 Task: Create a due date automation trigger when advanced on, 2 hours after a card is due add dates starting in between 1 and 5 days.
Action: Mouse moved to (1246, 101)
Screenshot: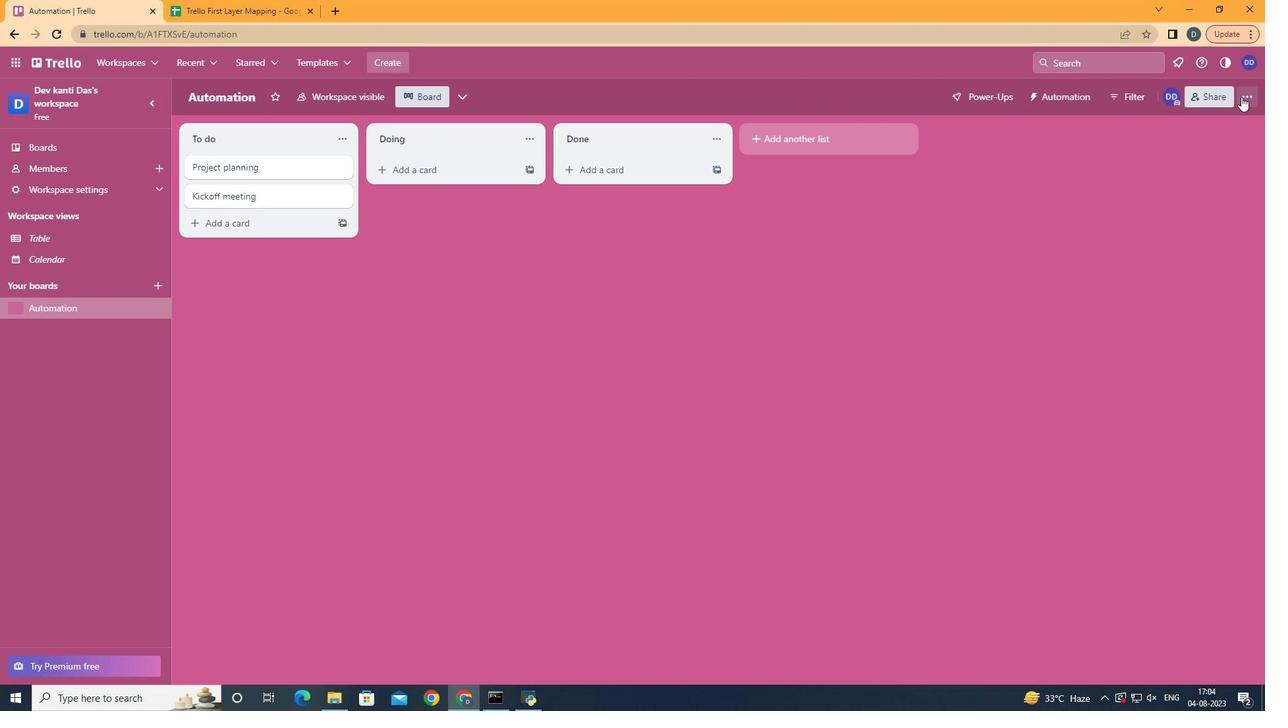 
Action: Mouse pressed left at (1246, 101)
Screenshot: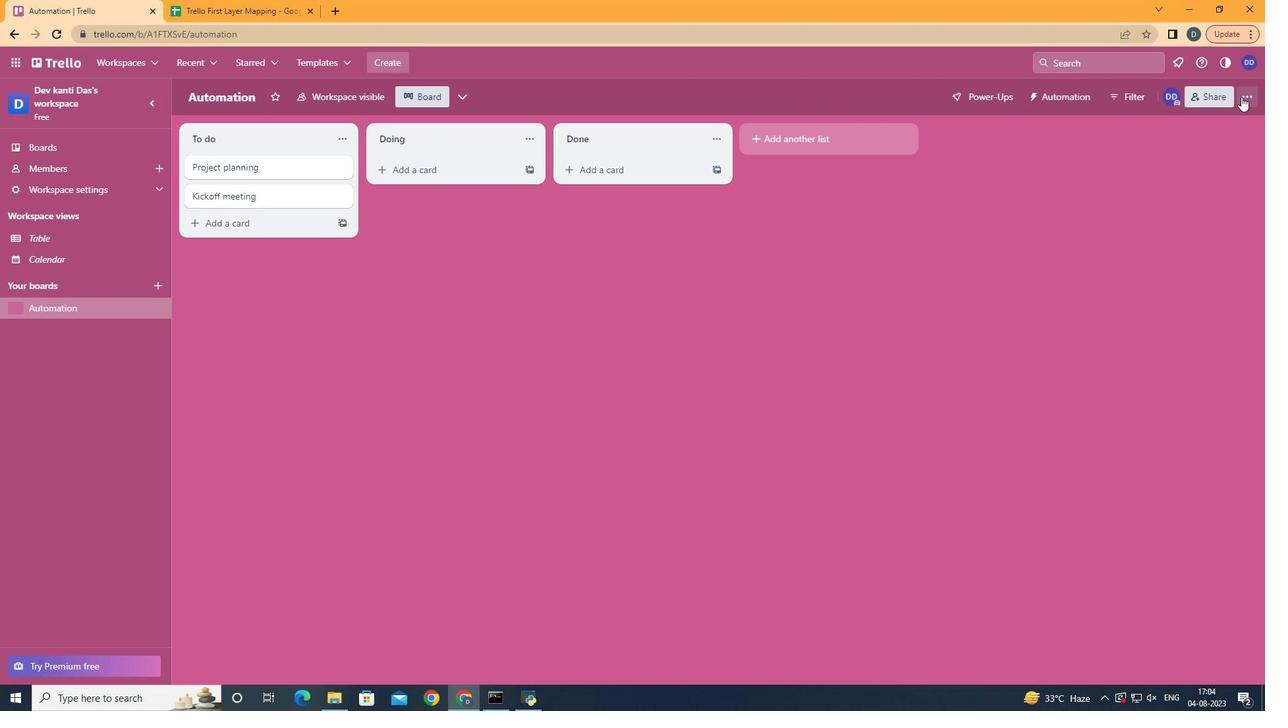 
Action: Mouse moved to (1160, 291)
Screenshot: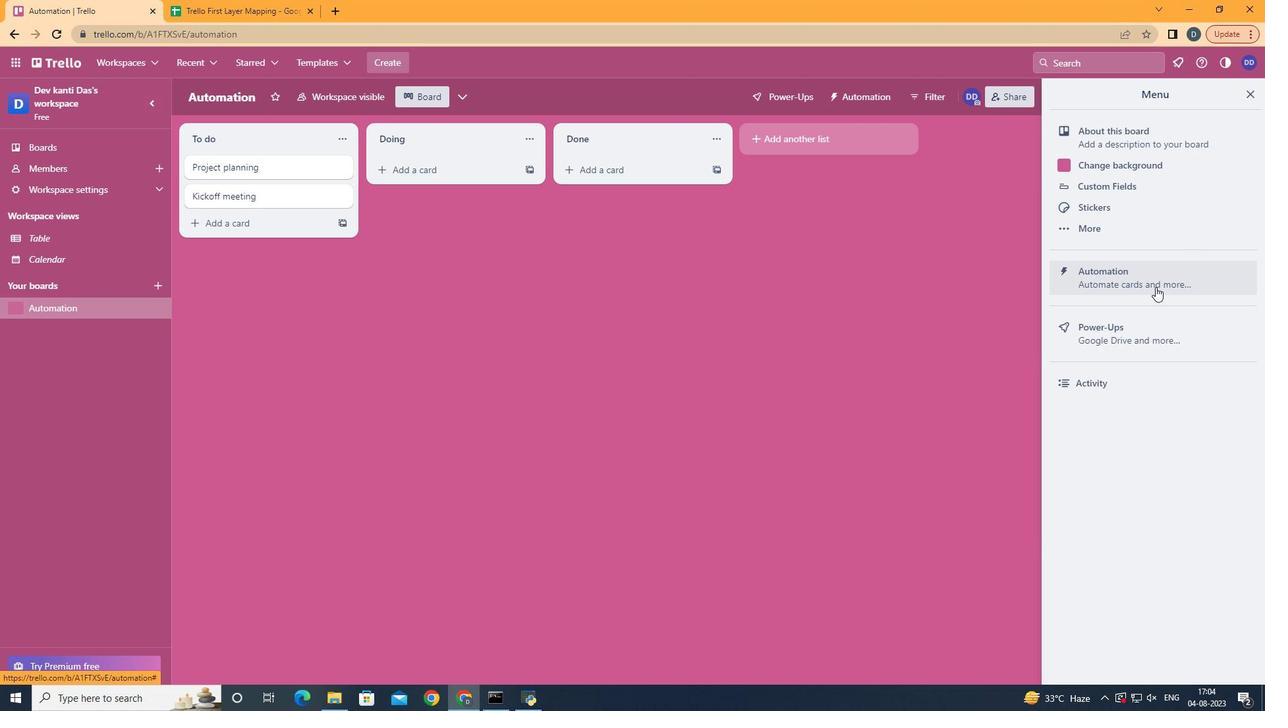 
Action: Mouse pressed left at (1160, 291)
Screenshot: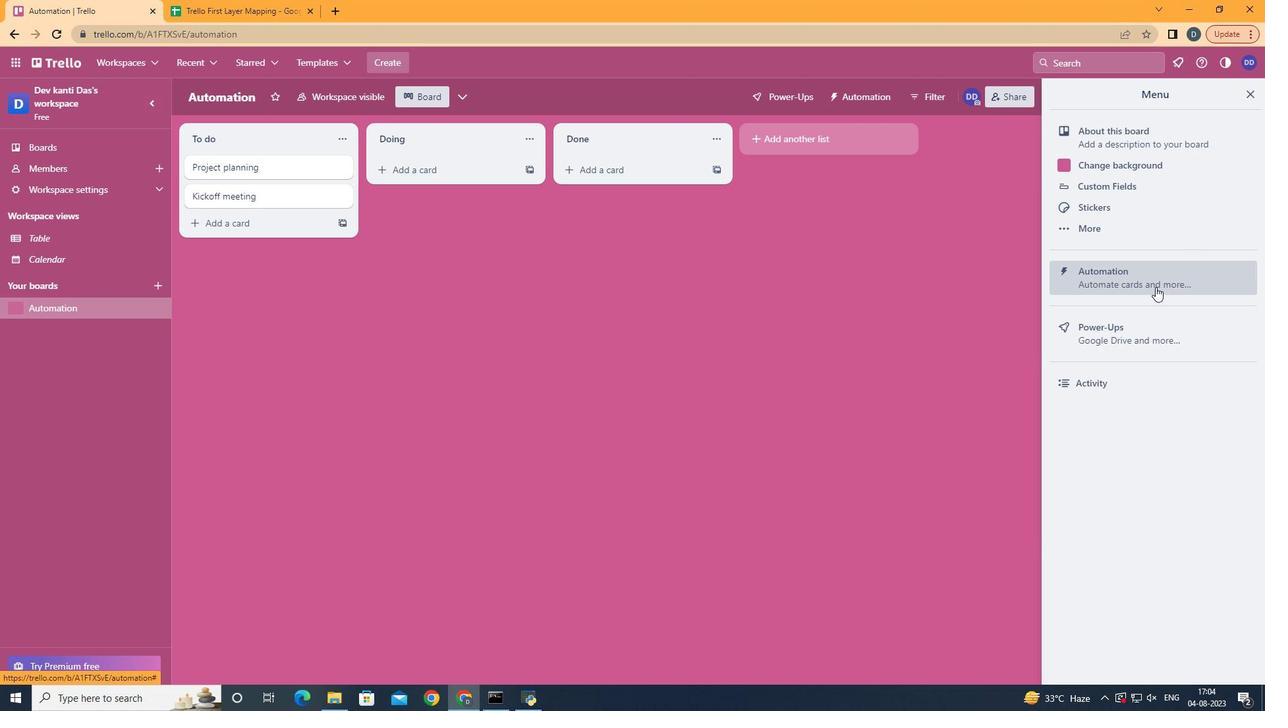 
Action: Mouse moved to (237, 272)
Screenshot: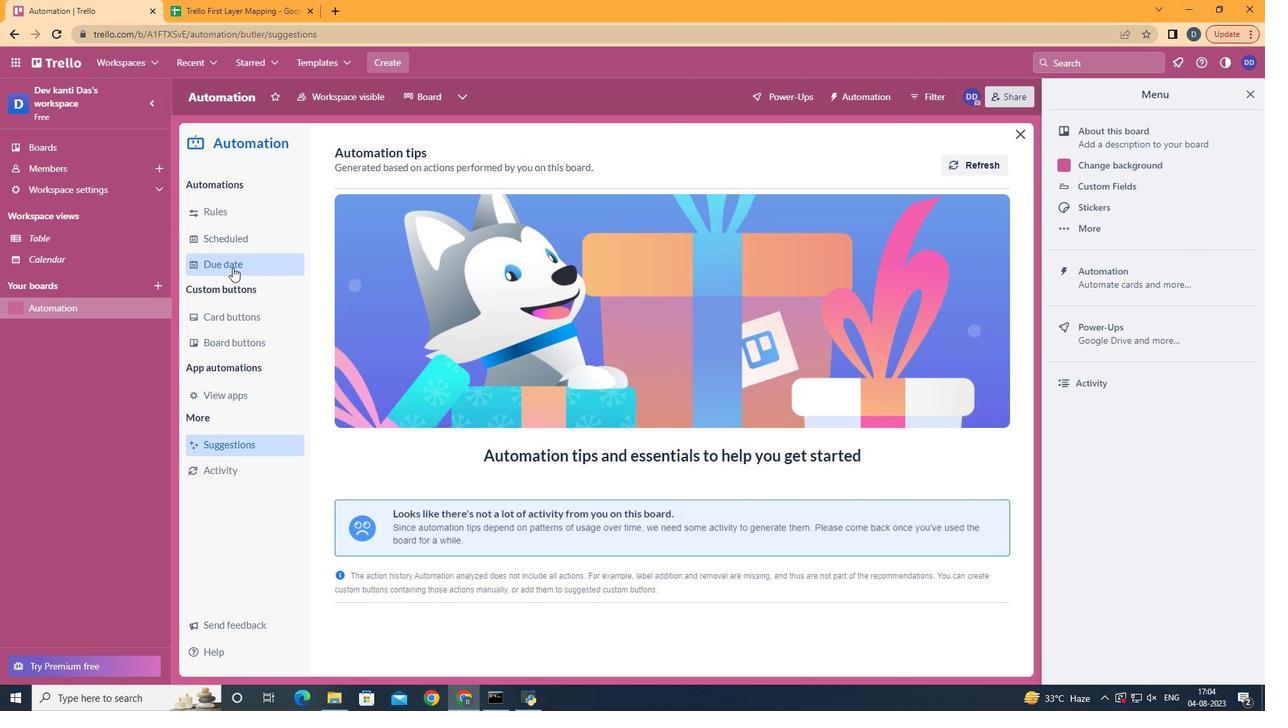 
Action: Mouse pressed left at (237, 272)
Screenshot: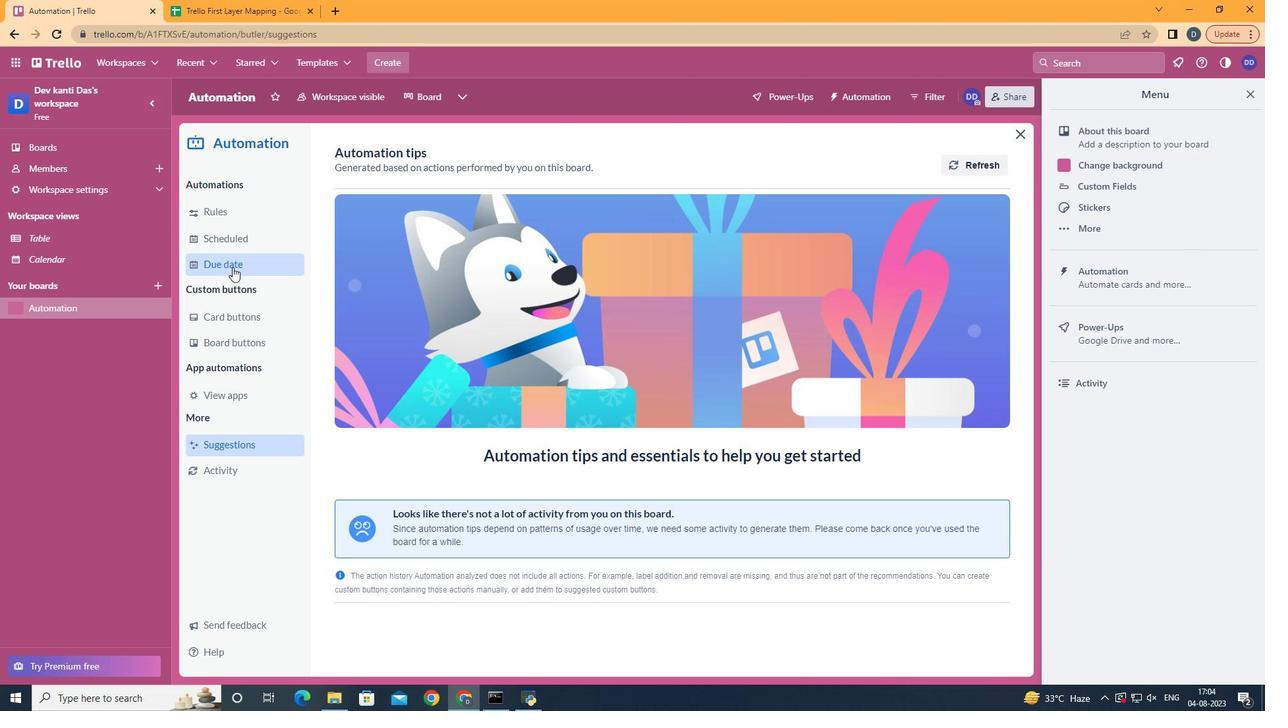 
Action: Mouse moved to (956, 158)
Screenshot: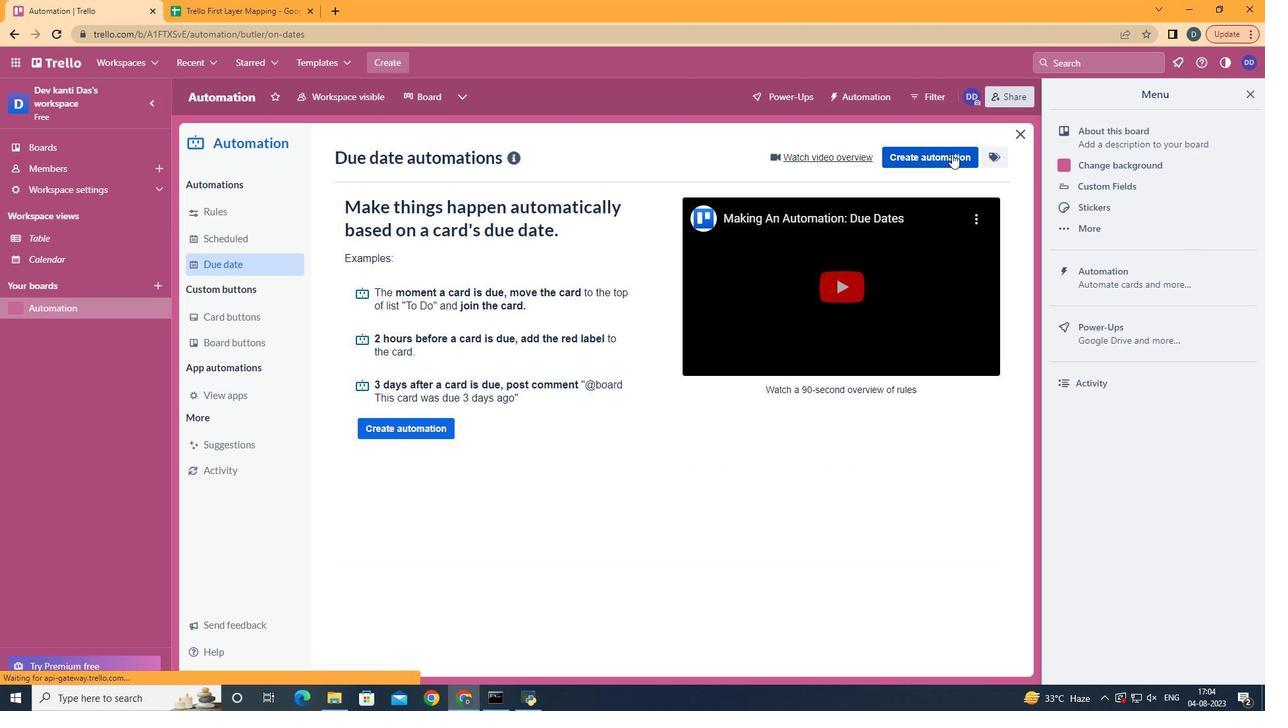 
Action: Mouse pressed left at (956, 158)
Screenshot: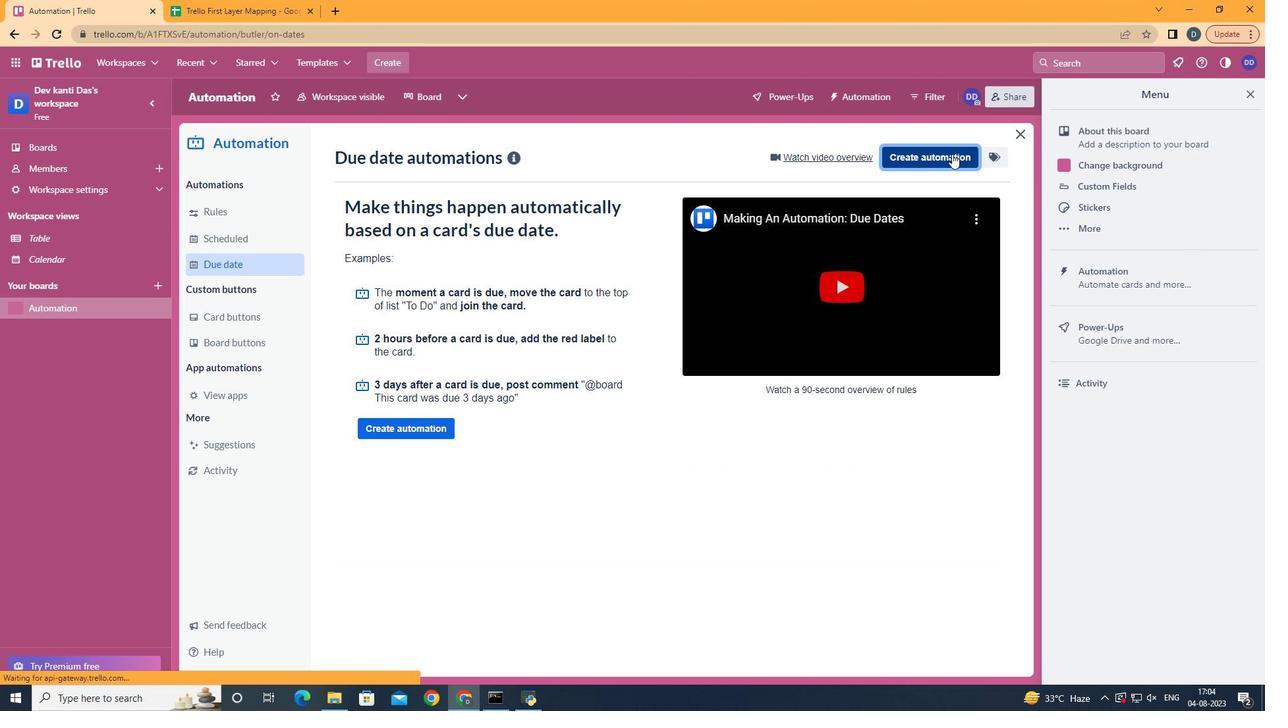 
Action: Mouse moved to (681, 287)
Screenshot: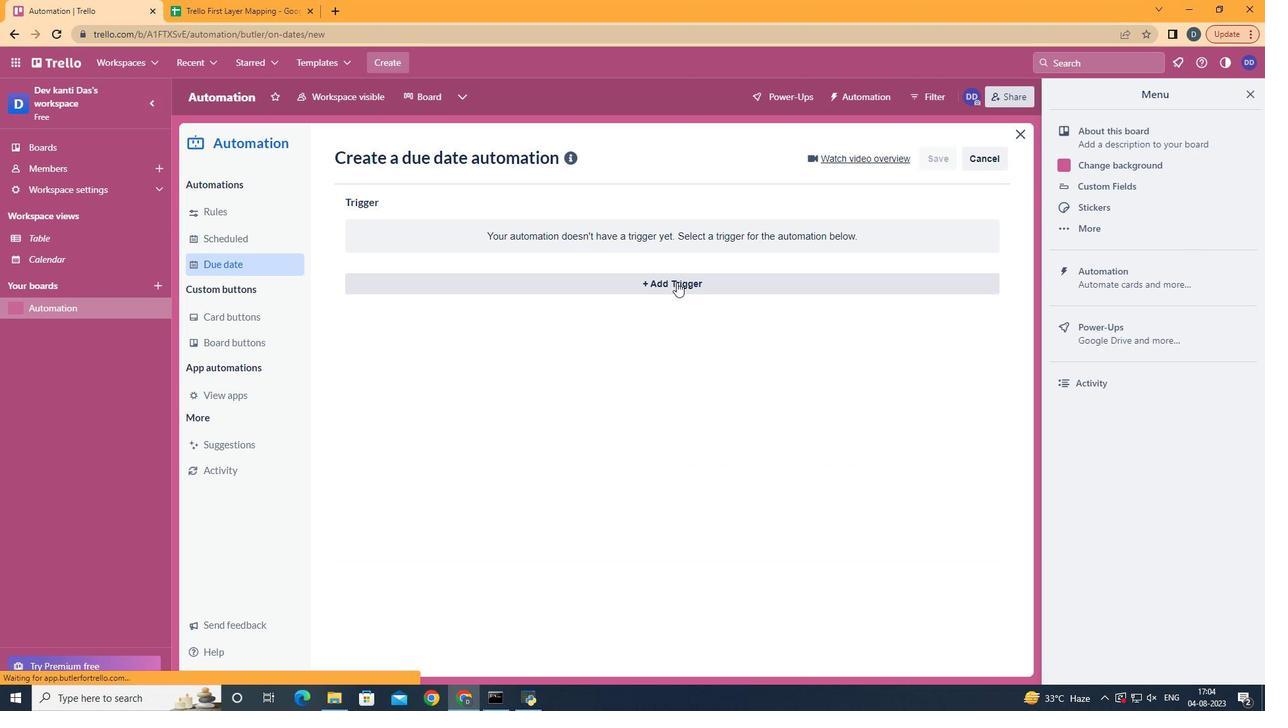 
Action: Mouse pressed left at (681, 287)
Screenshot: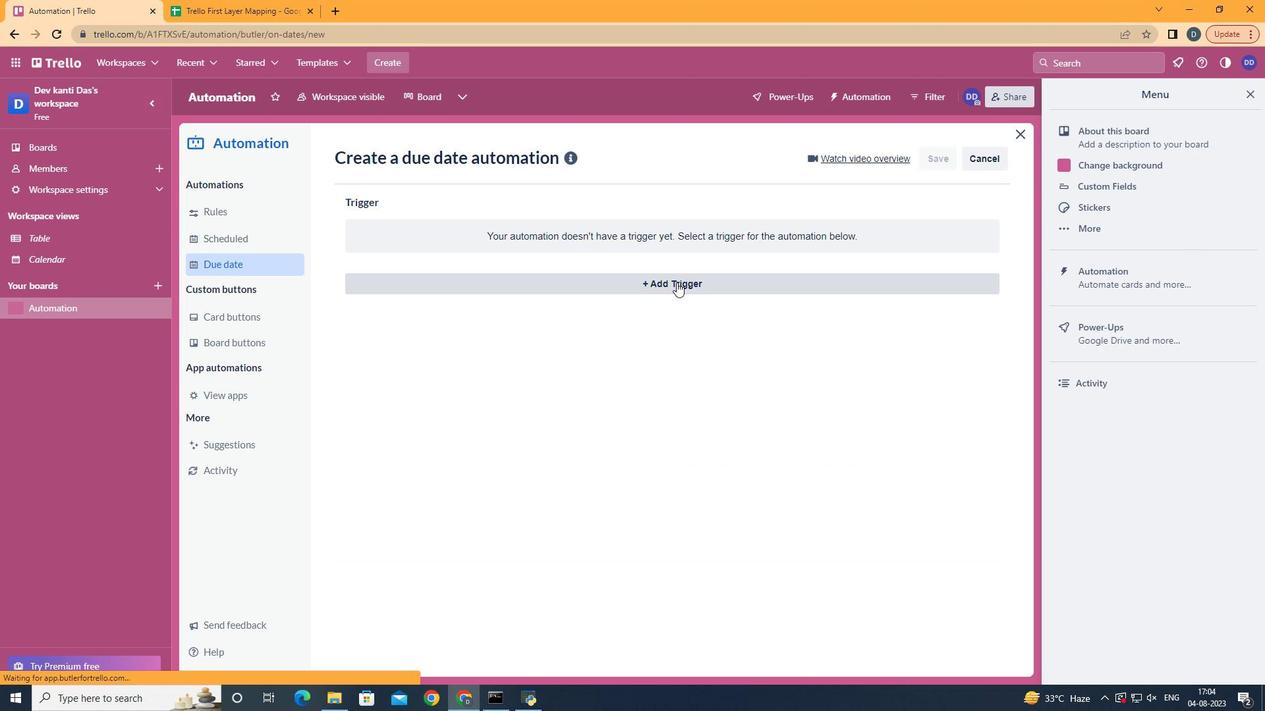 
Action: Mouse moved to (419, 572)
Screenshot: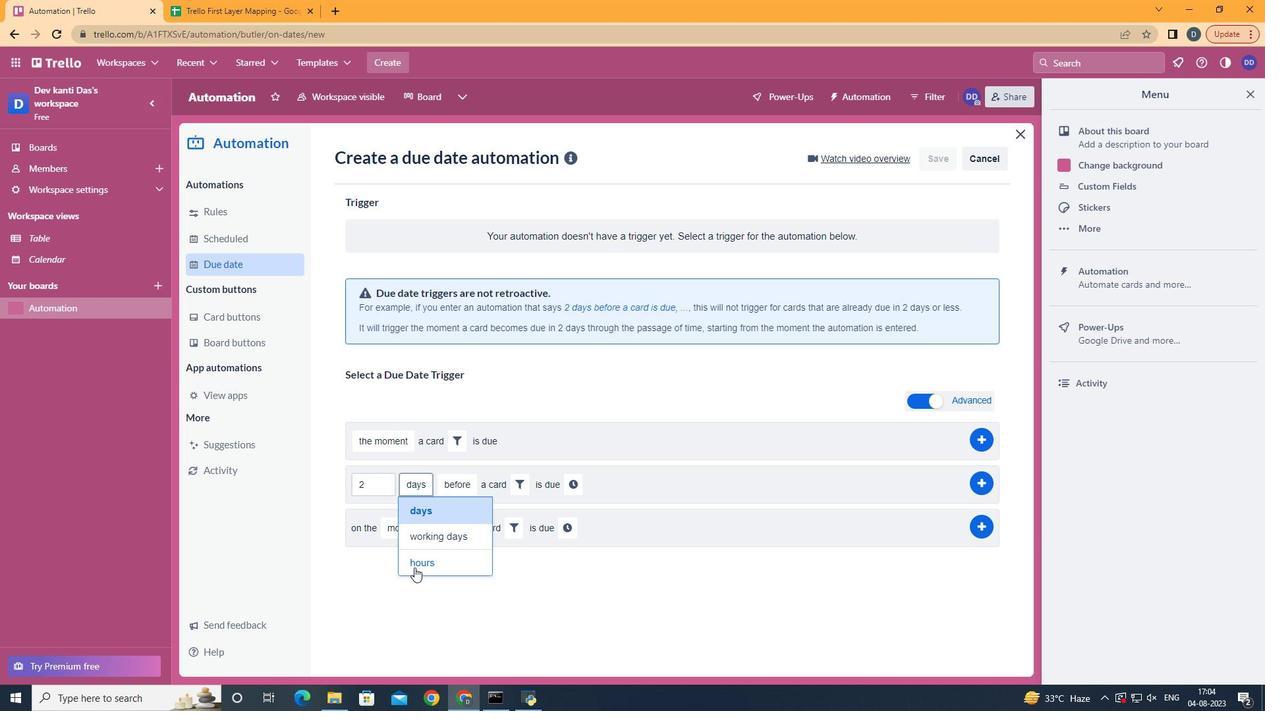 
Action: Mouse pressed left at (419, 572)
Screenshot: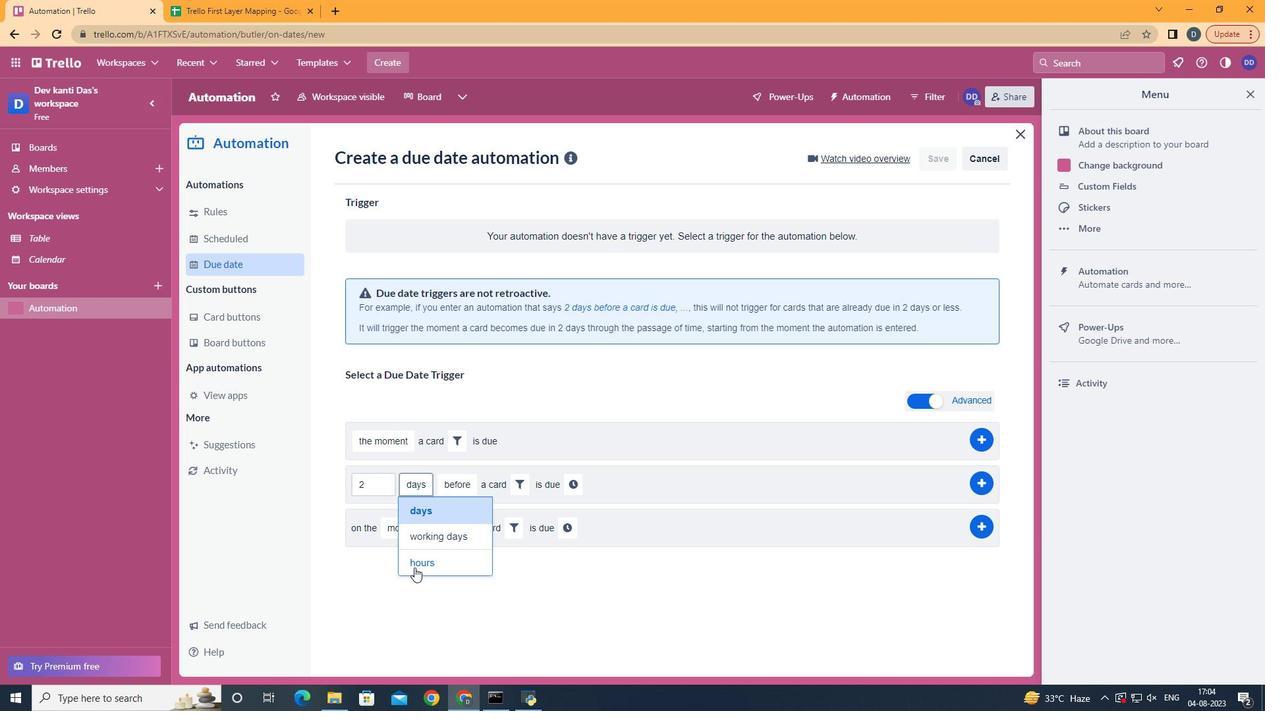 
Action: Mouse moved to (469, 527)
Screenshot: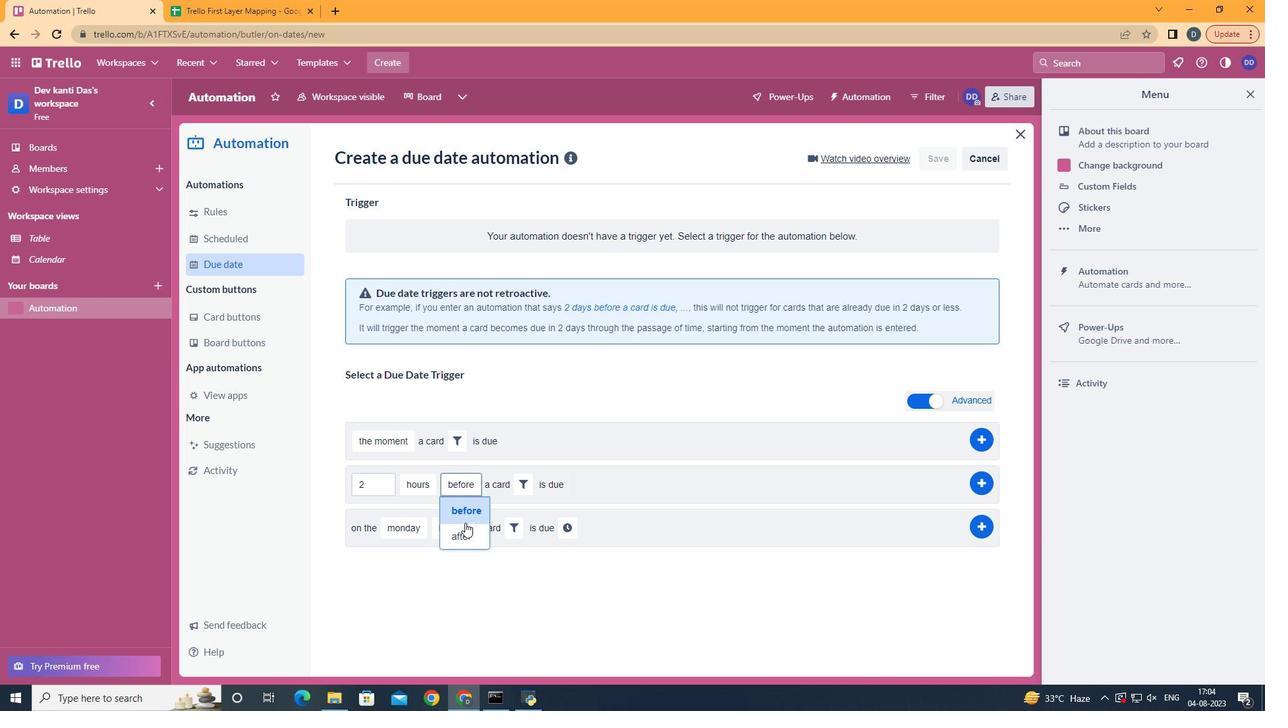 
Action: Mouse pressed left at (469, 527)
Screenshot: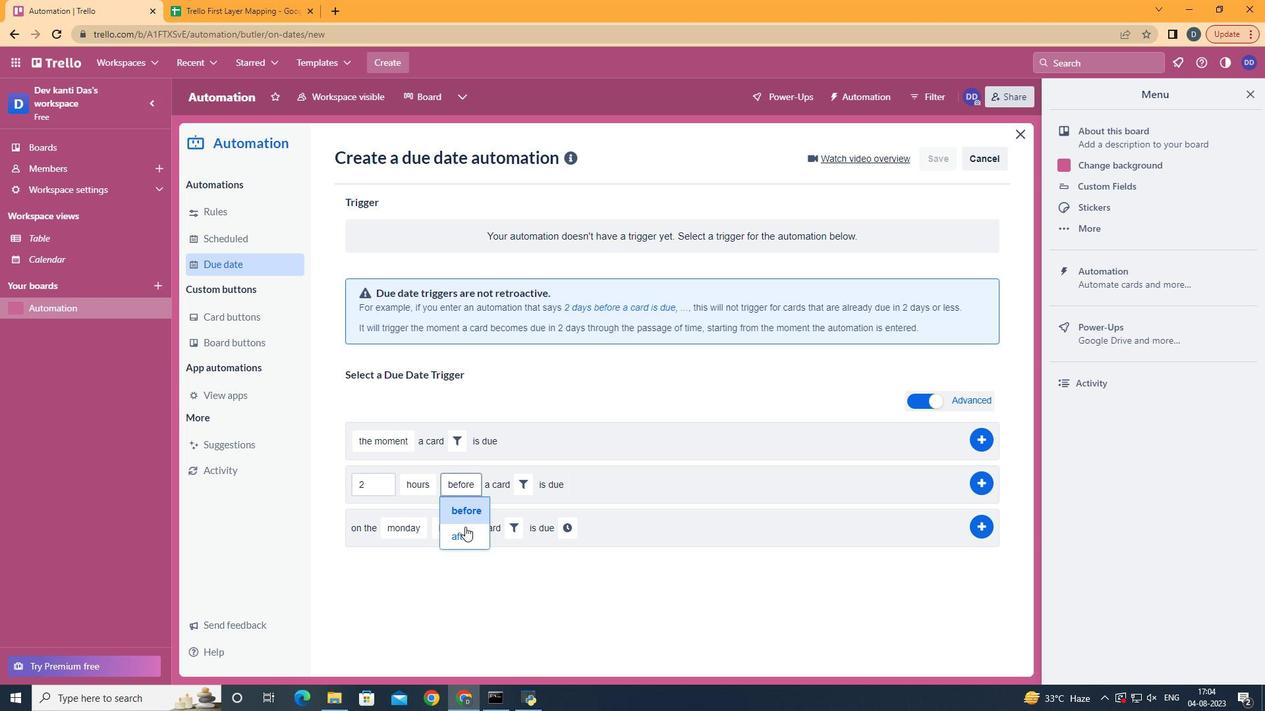 
Action: Mouse moved to (469, 537)
Screenshot: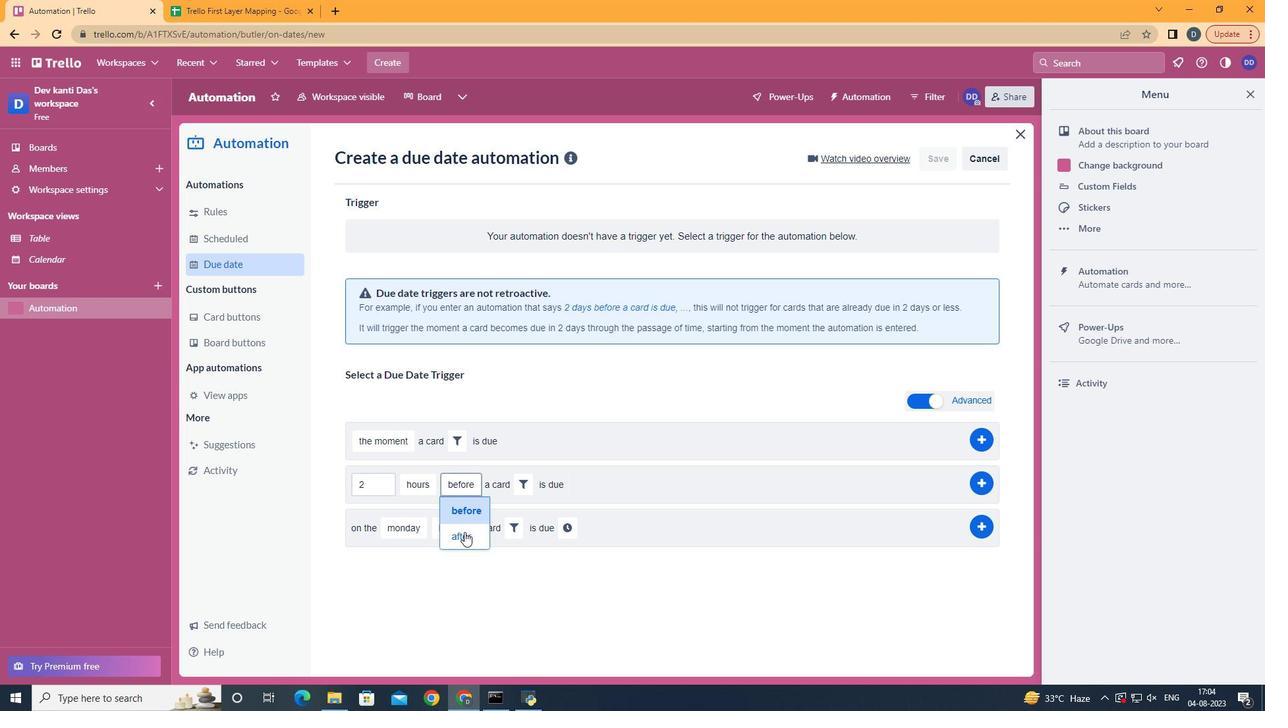 
Action: Mouse pressed left at (469, 537)
Screenshot: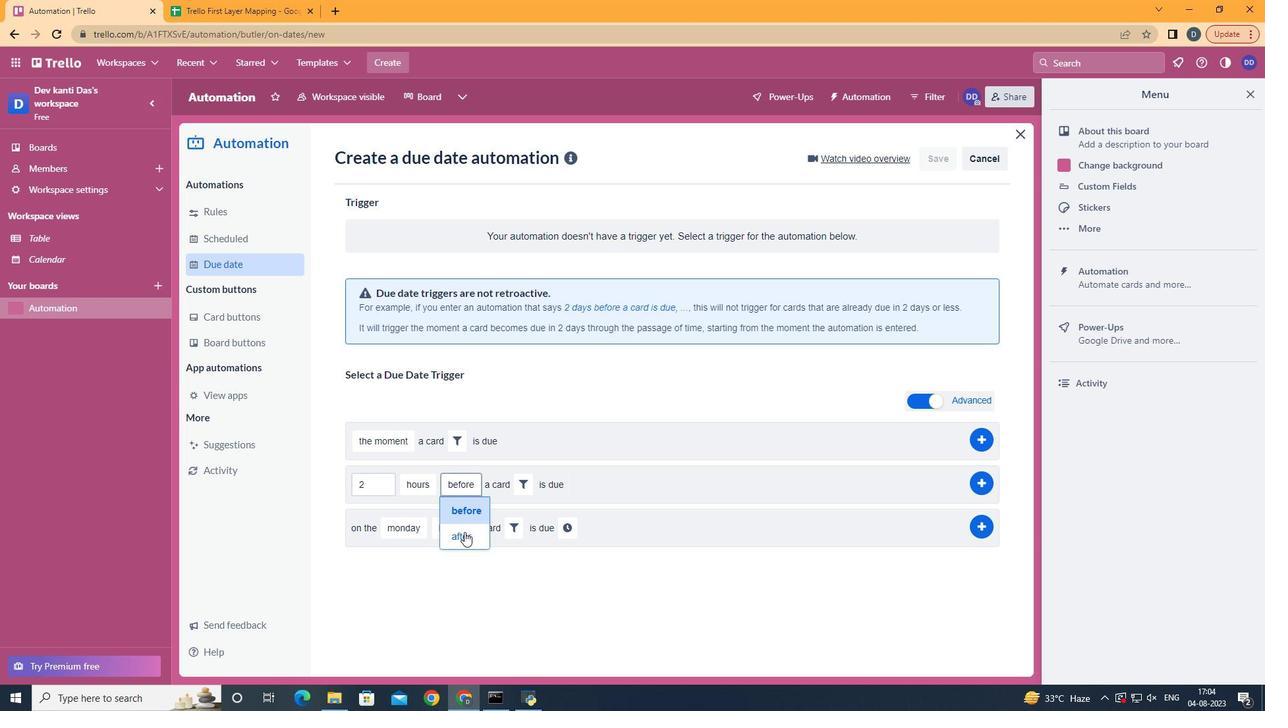 
Action: Mouse moved to (521, 485)
Screenshot: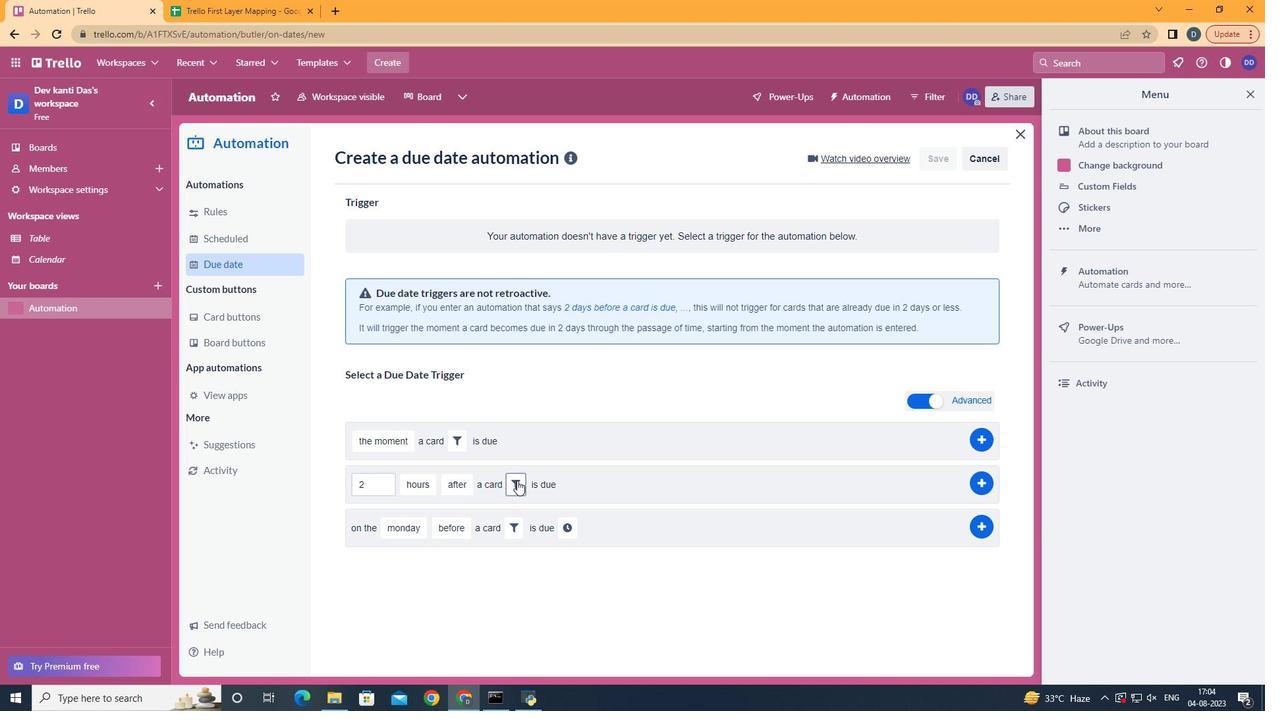 
Action: Mouse pressed left at (521, 485)
Screenshot: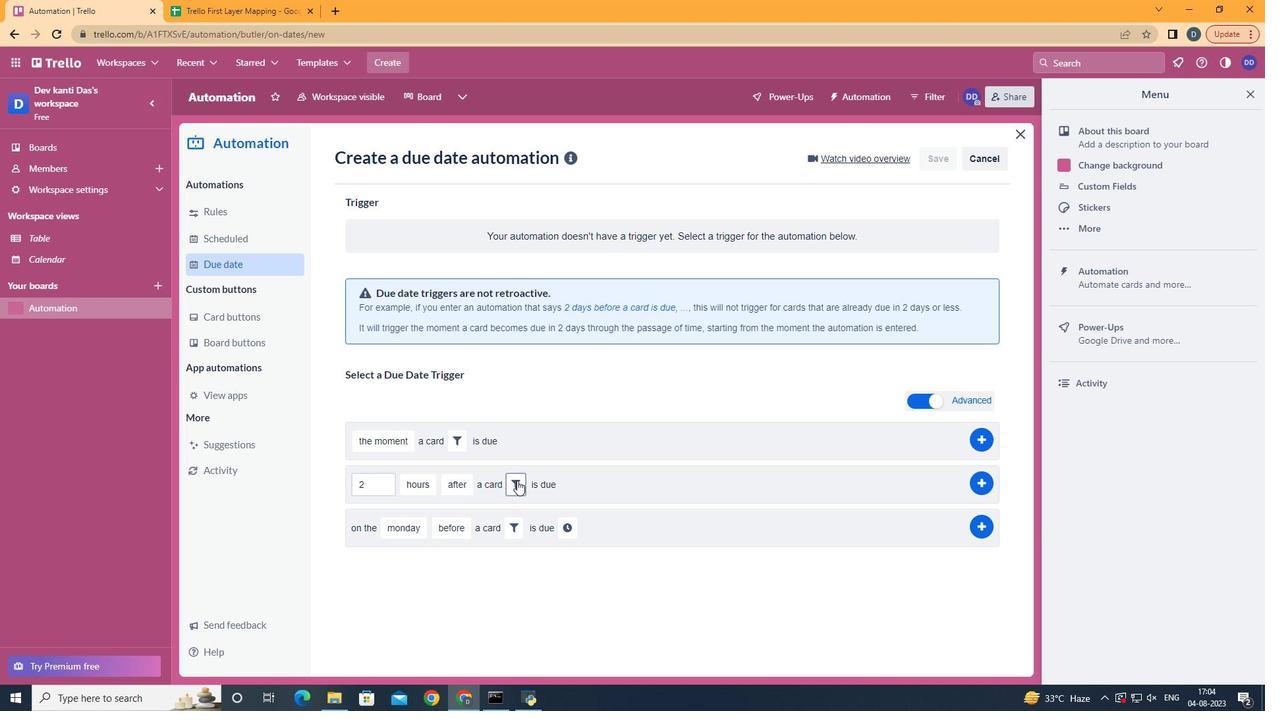 
Action: Mouse moved to (595, 533)
Screenshot: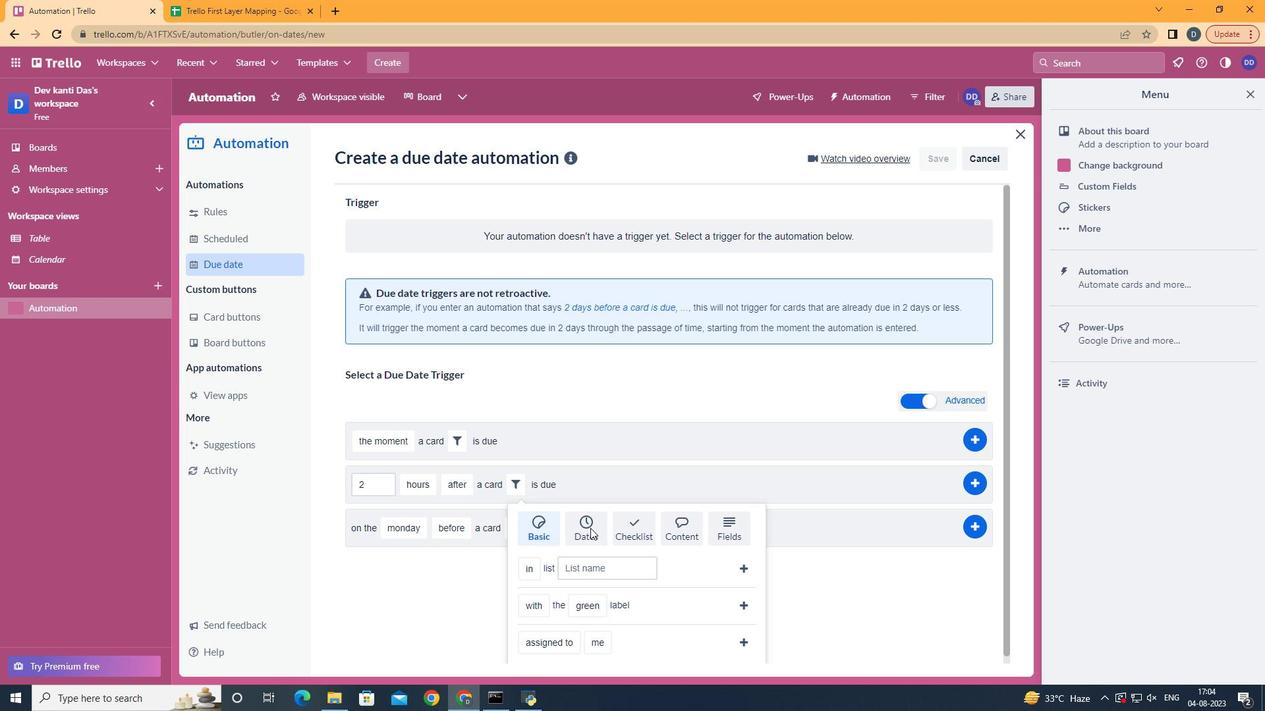 
Action: Mouse pressed left at (595, 533)
Screenshot: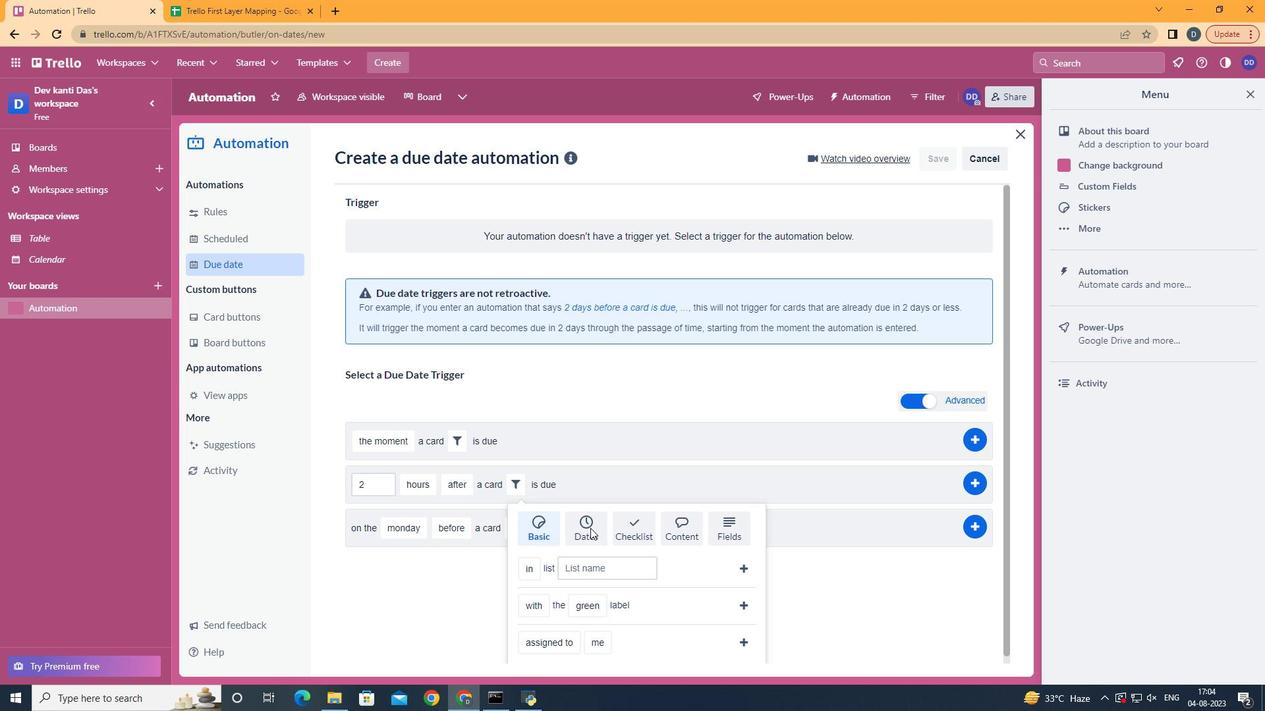 
Action: Mouse scrolled (595, 532) with delta (0, 0)
Screenshot: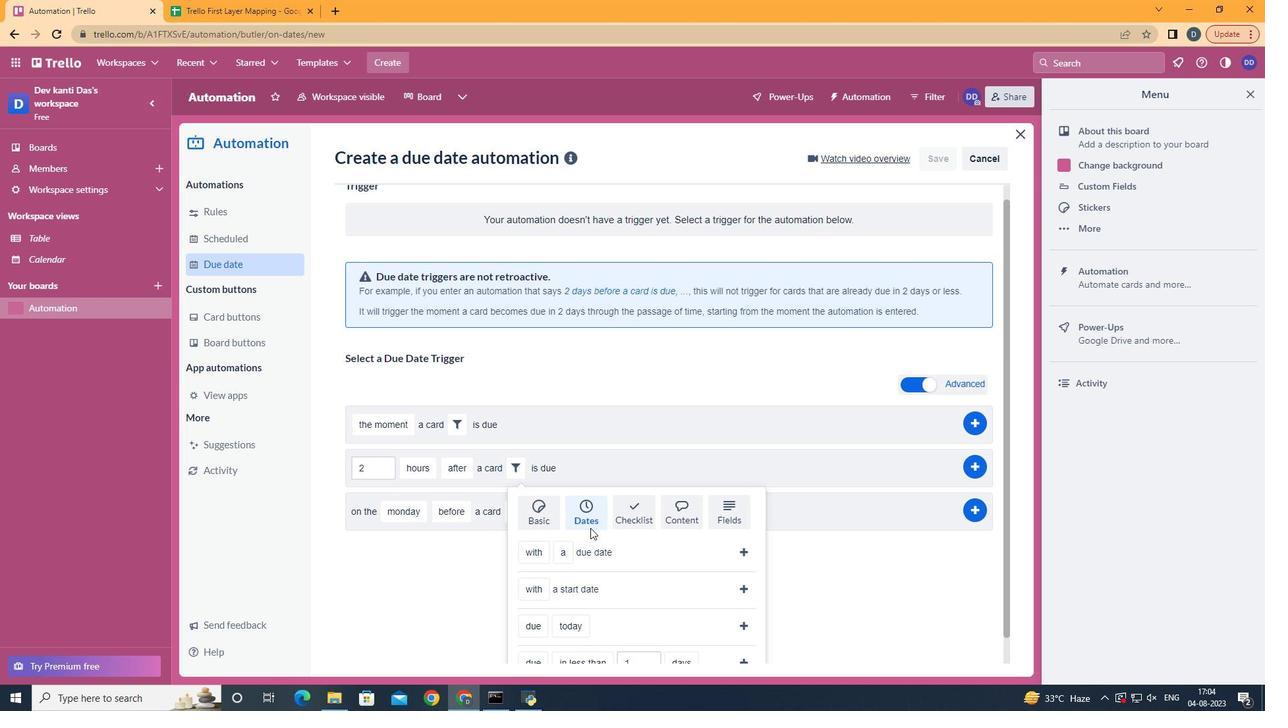 
Action: Mouse scrolled (595, 532) with delta (0, 0)
Screenshot: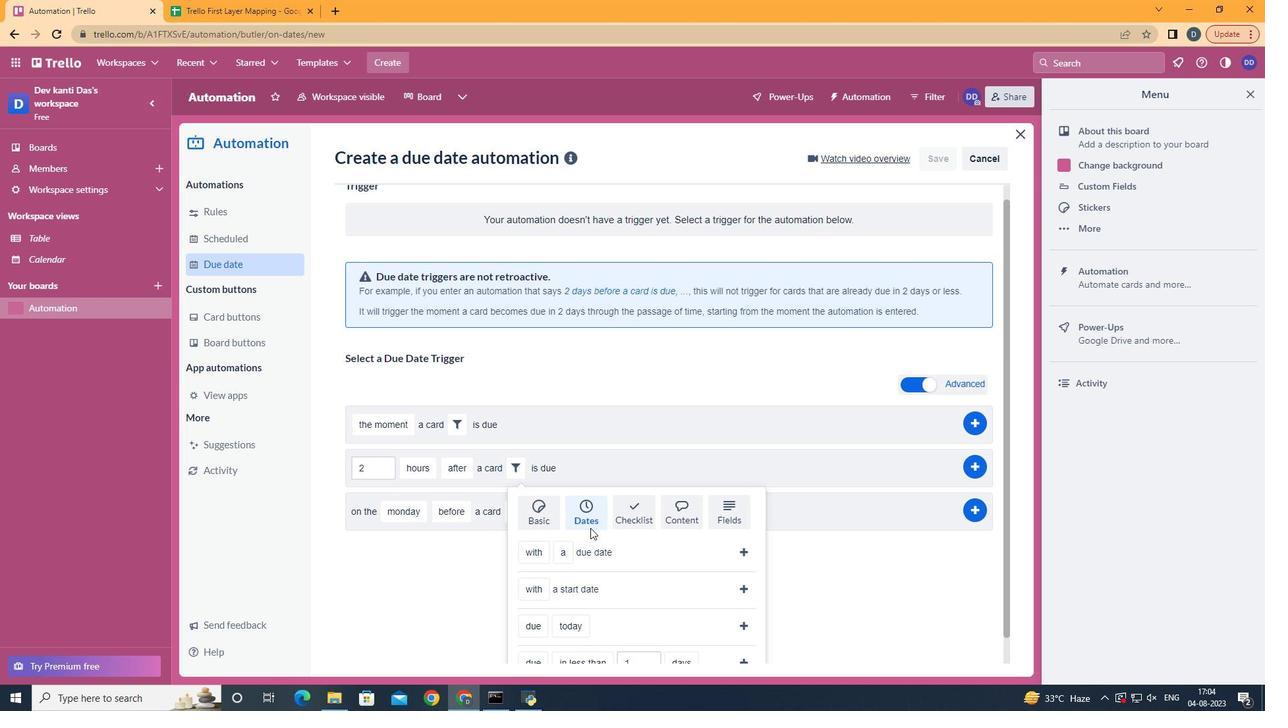 
Action: Mouse scrolled (595, 532) with delta (0, 0)
Screenshot: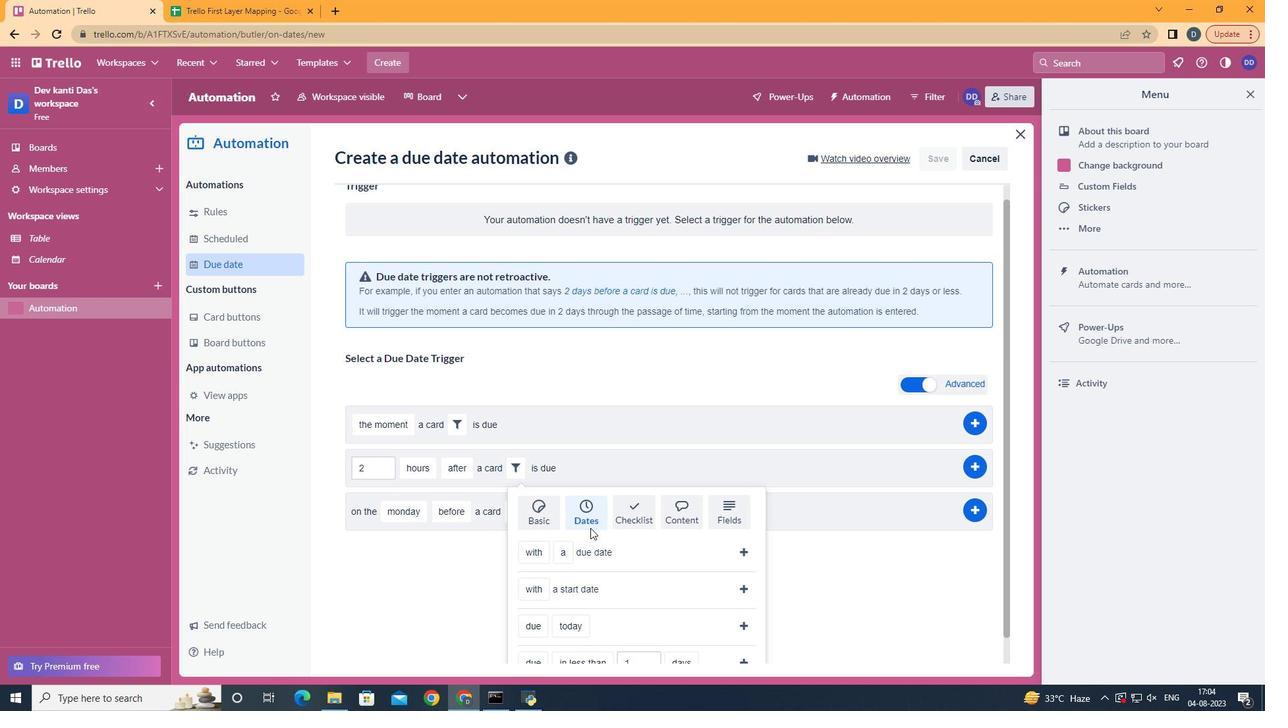 
Action: Mouse scrolled (595, 532) with delta (0, 0)
Screenshot: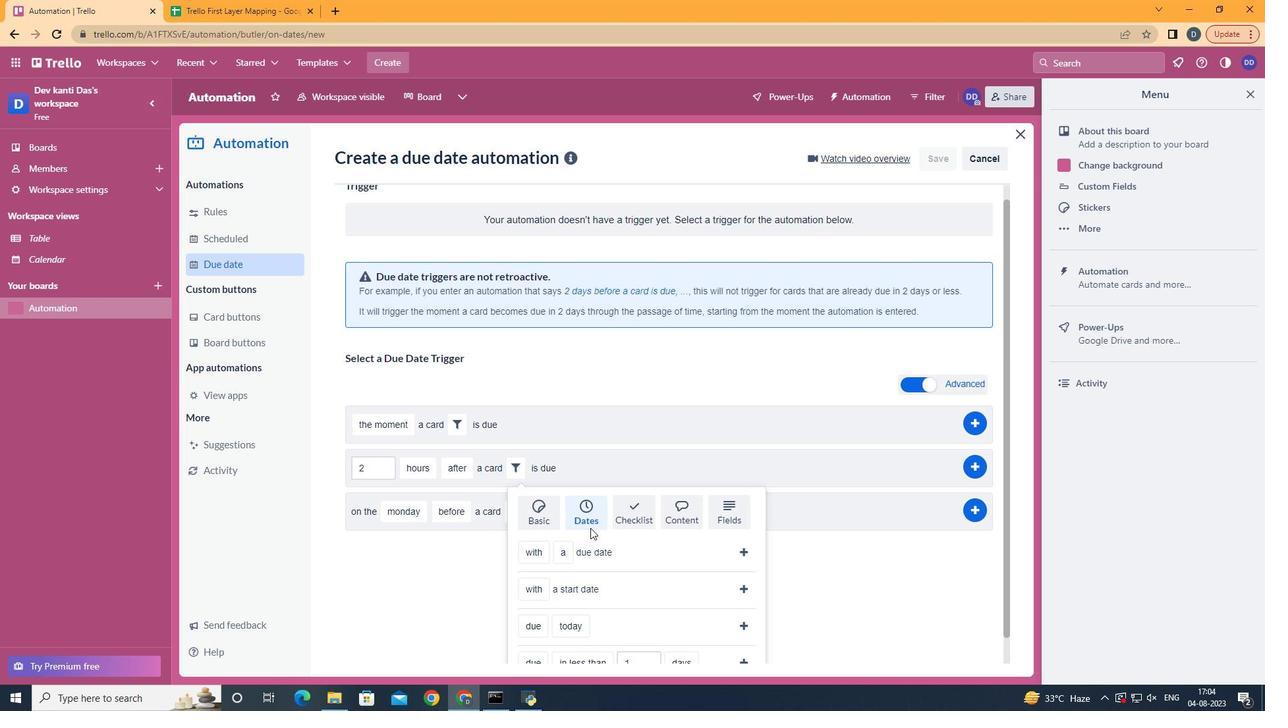 
Action: Mouse scrolled (595, 532) with delta (0, 0)
Screenshot: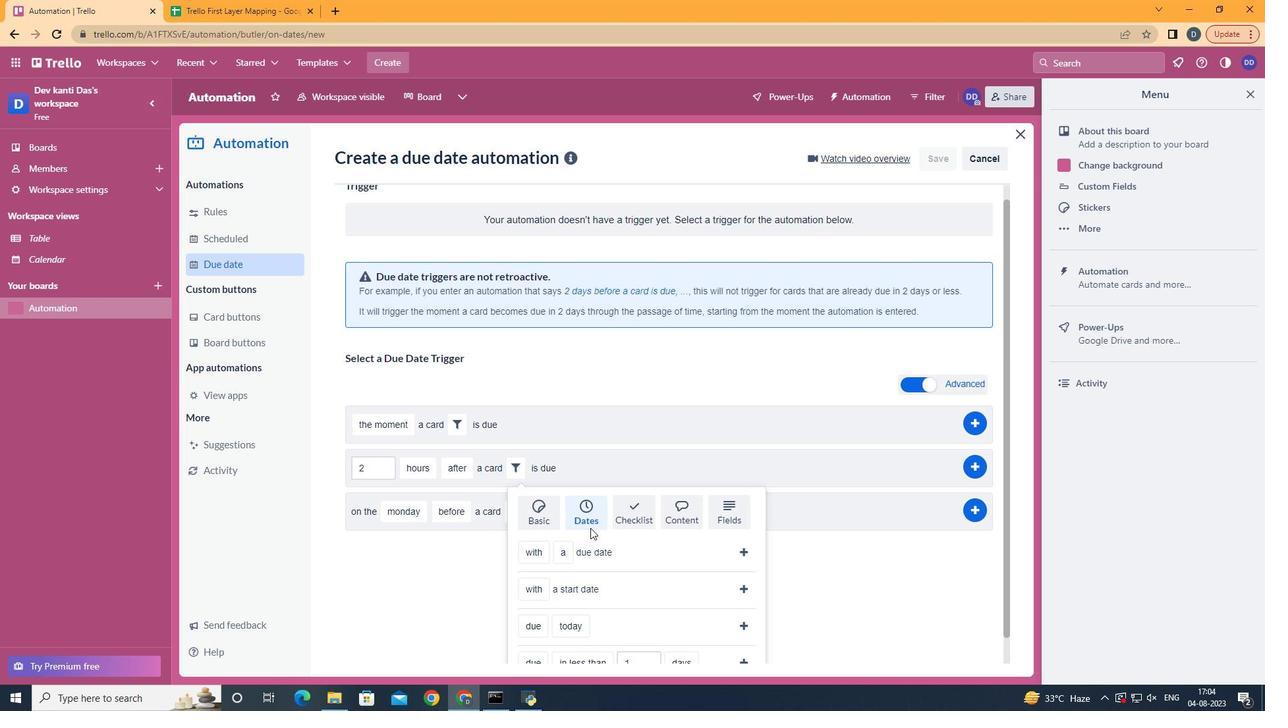 
Action: Mouse moved to (546, 621)
Screenshot: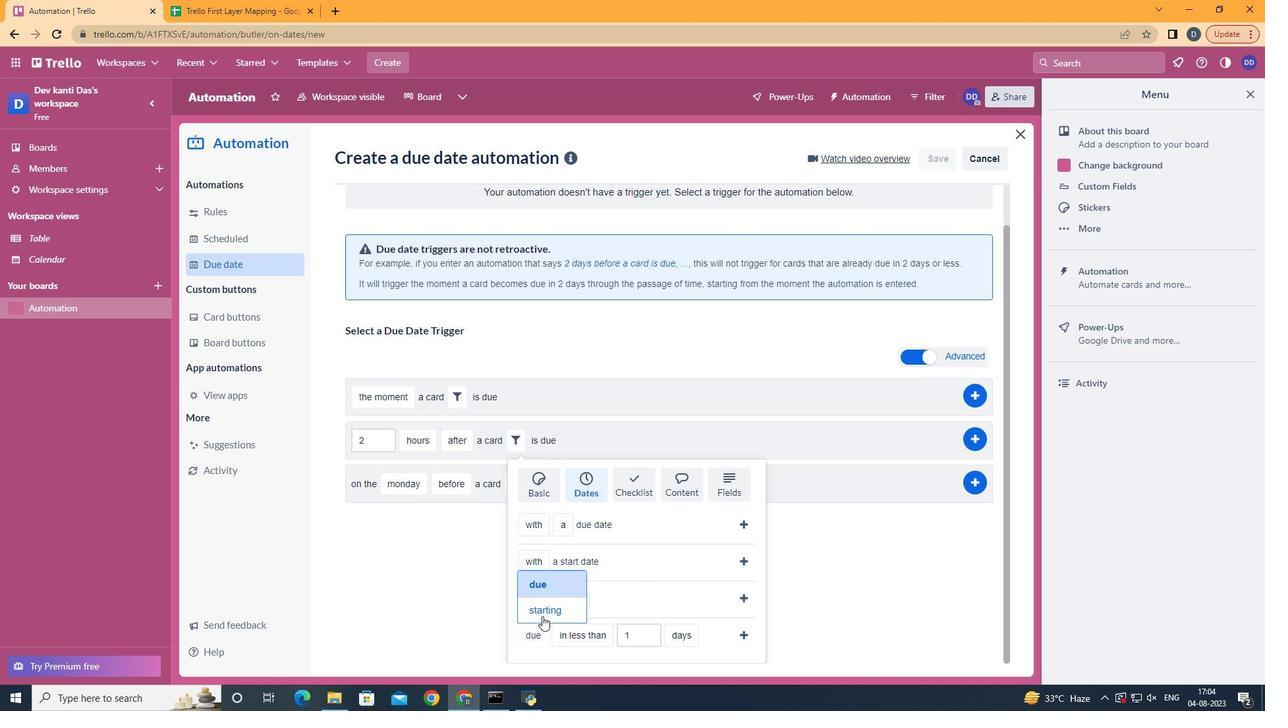 
Action: Mouse pressed left at (546, 621)
Screenshot: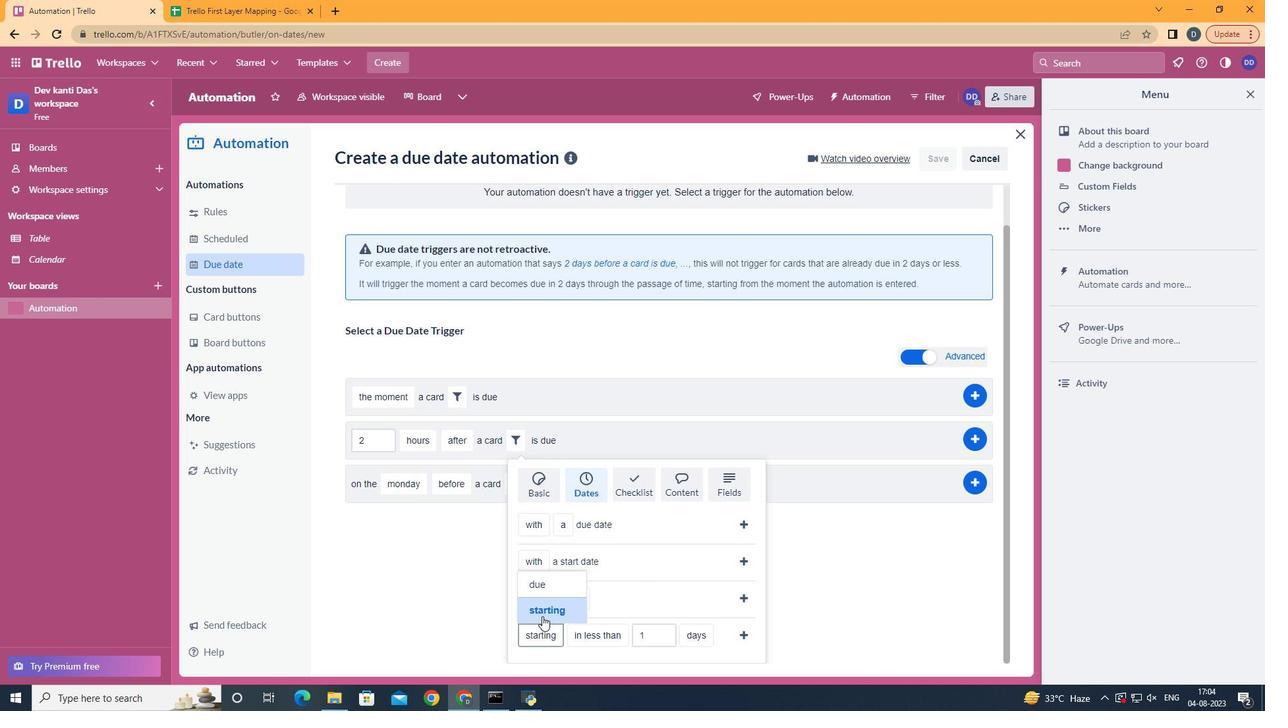 
Action: Mouse moved to (611, 612)
Screenshot: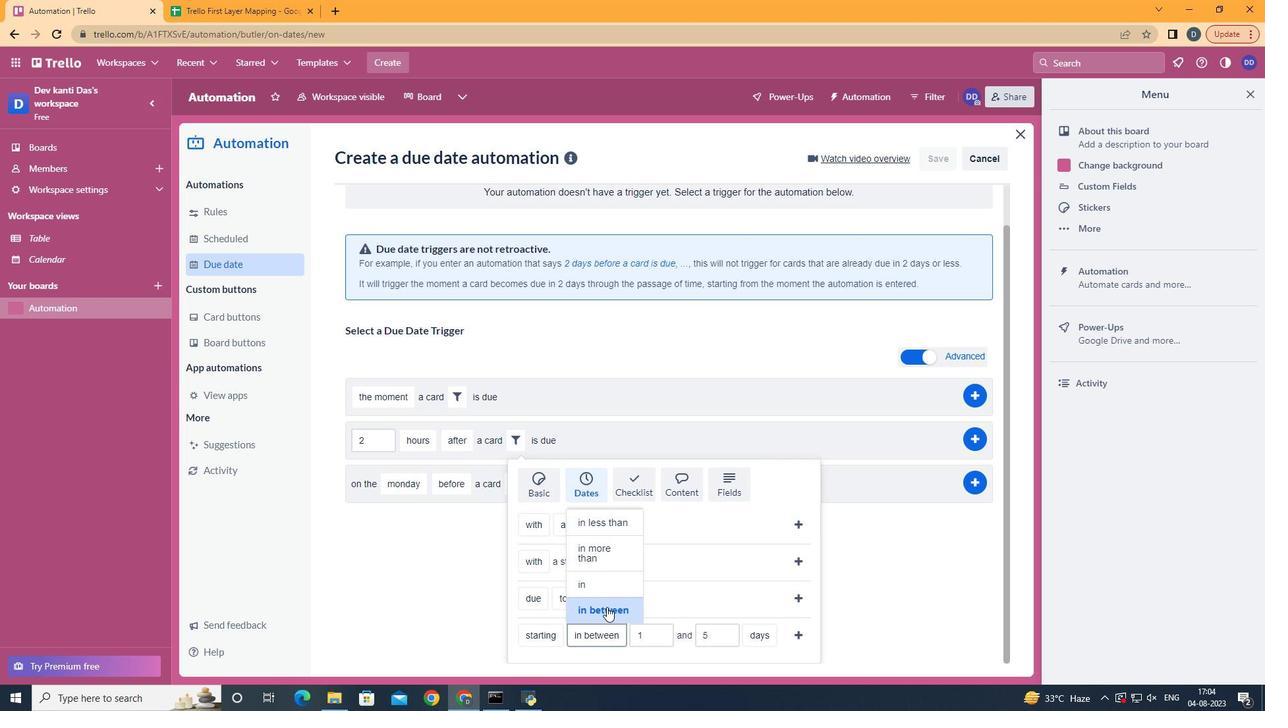 
Action: Mouse pressed left at (611, 612)
Screenshot: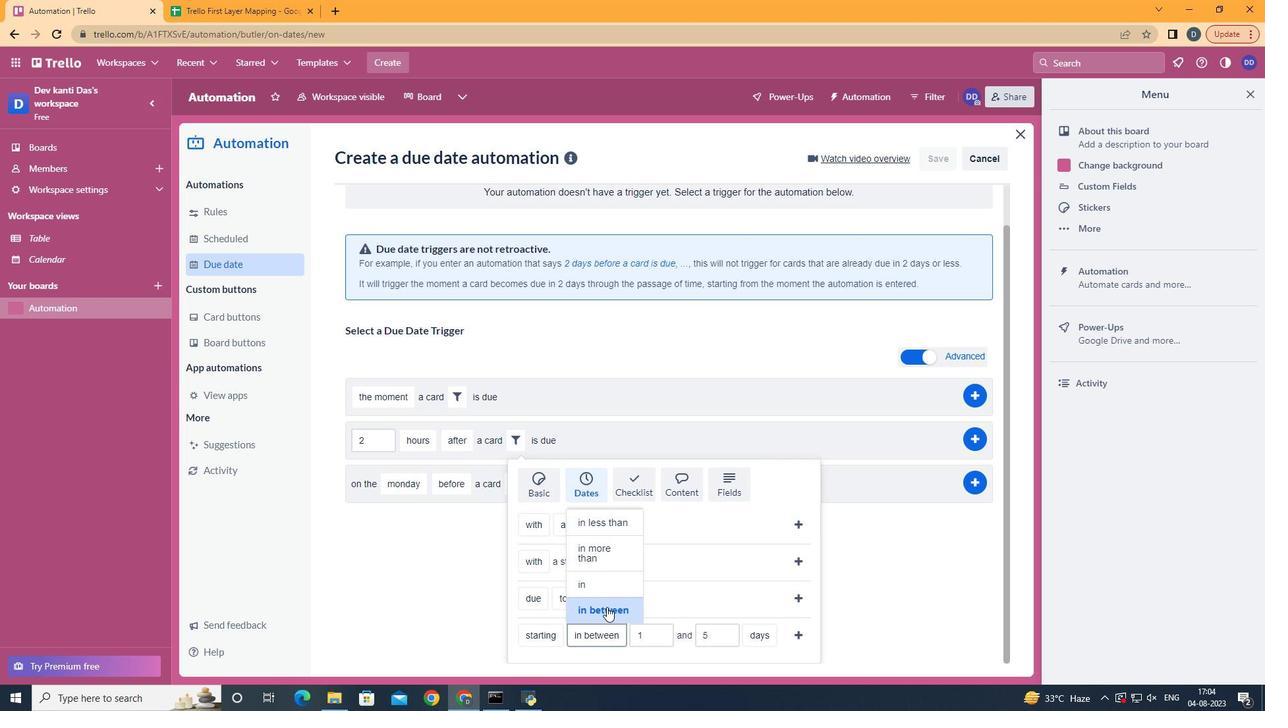 
Action: Mouse moved to (783, 592)
Screenshot: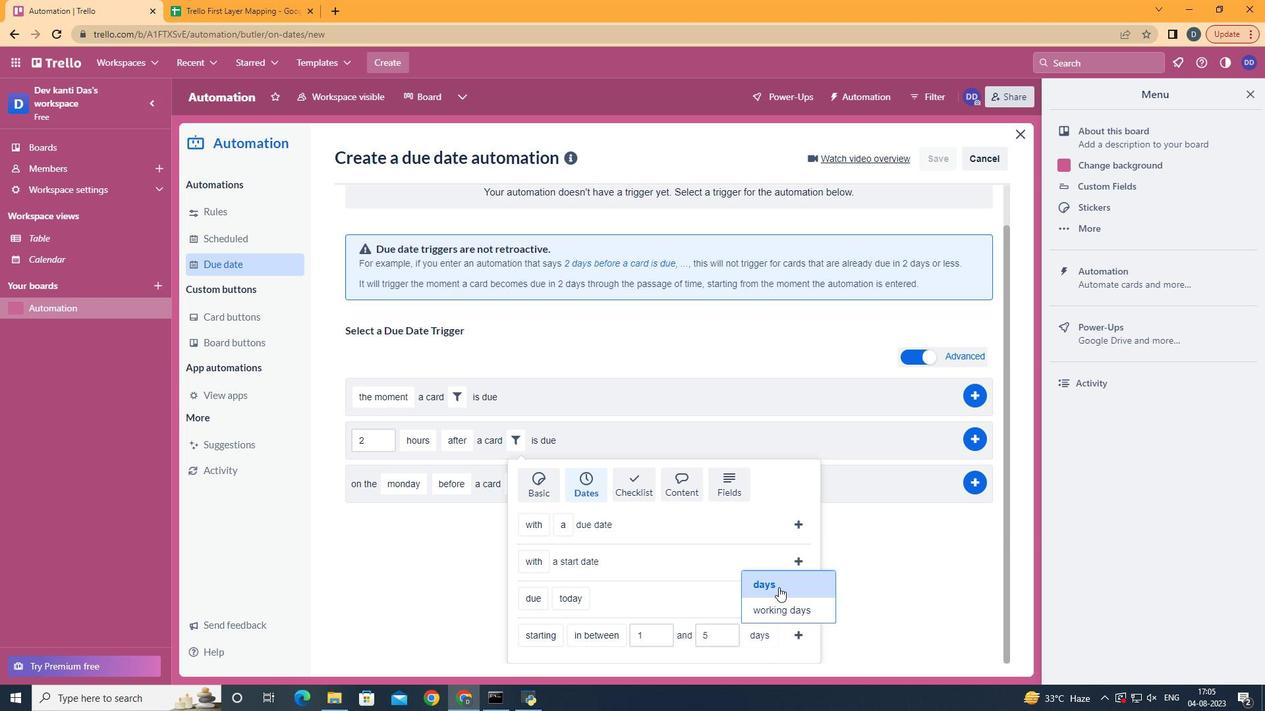 
Action: Mouse pressed left at (783, 592)
Screenshot: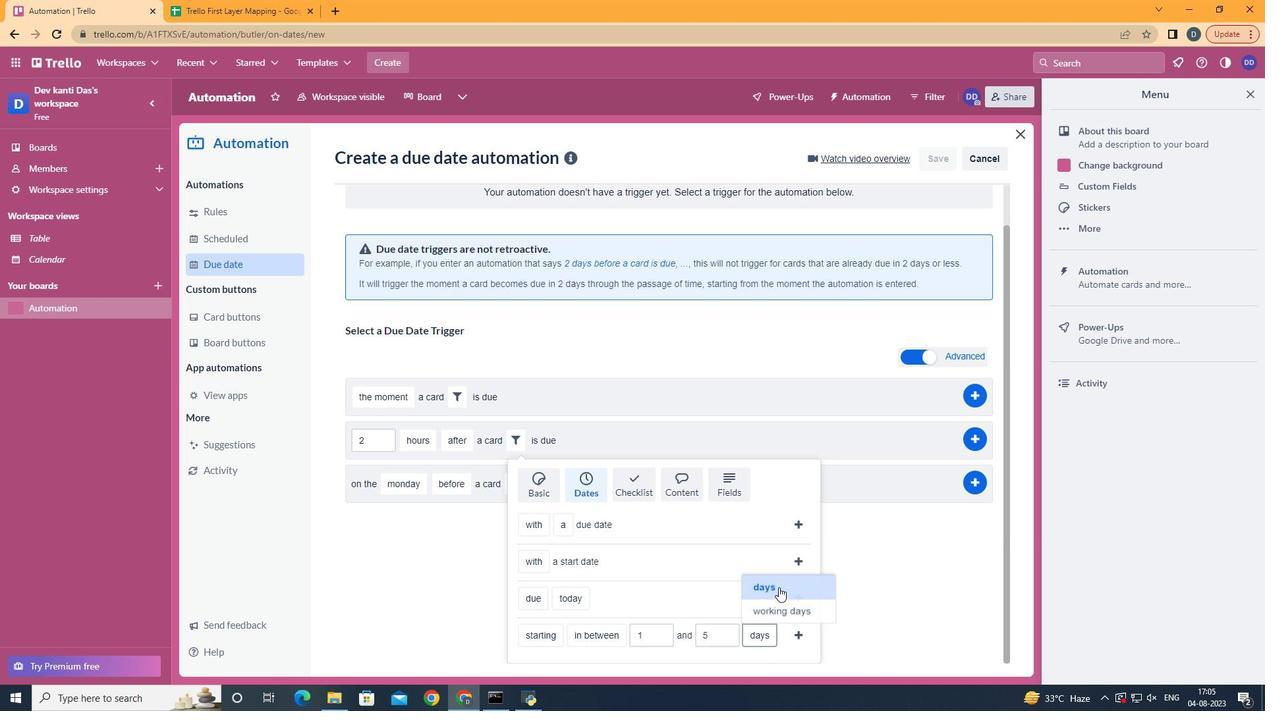 
Action: Mouse moved to (809, 632)
Screenshot: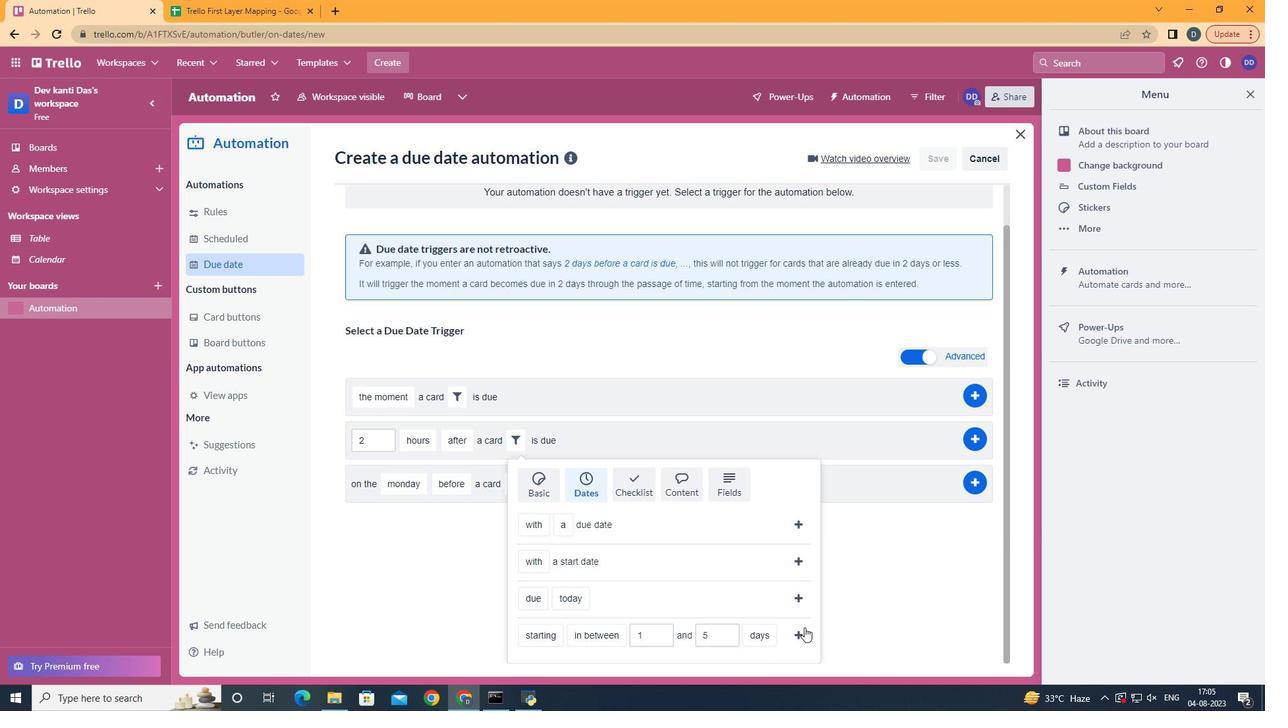 
Action: Mouse pressed left at (809, 632)
Screenshot: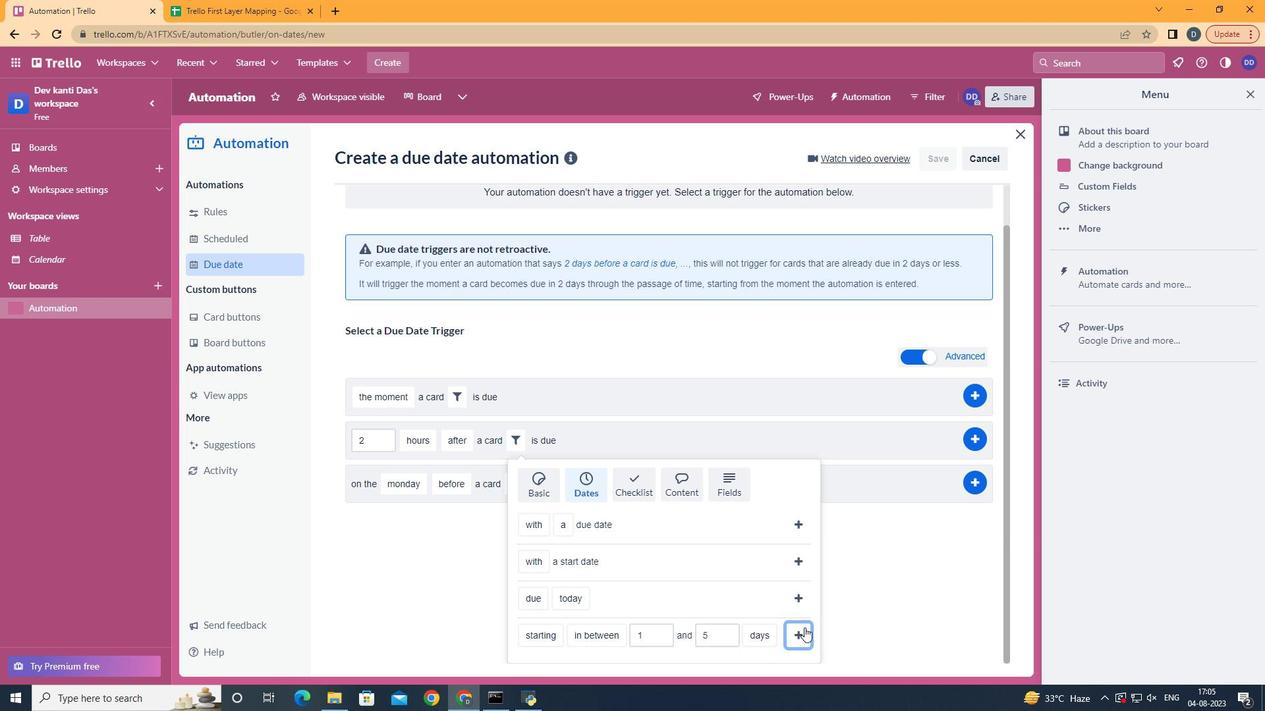
Action: Mouse moved to (991, 489)
Screenshot: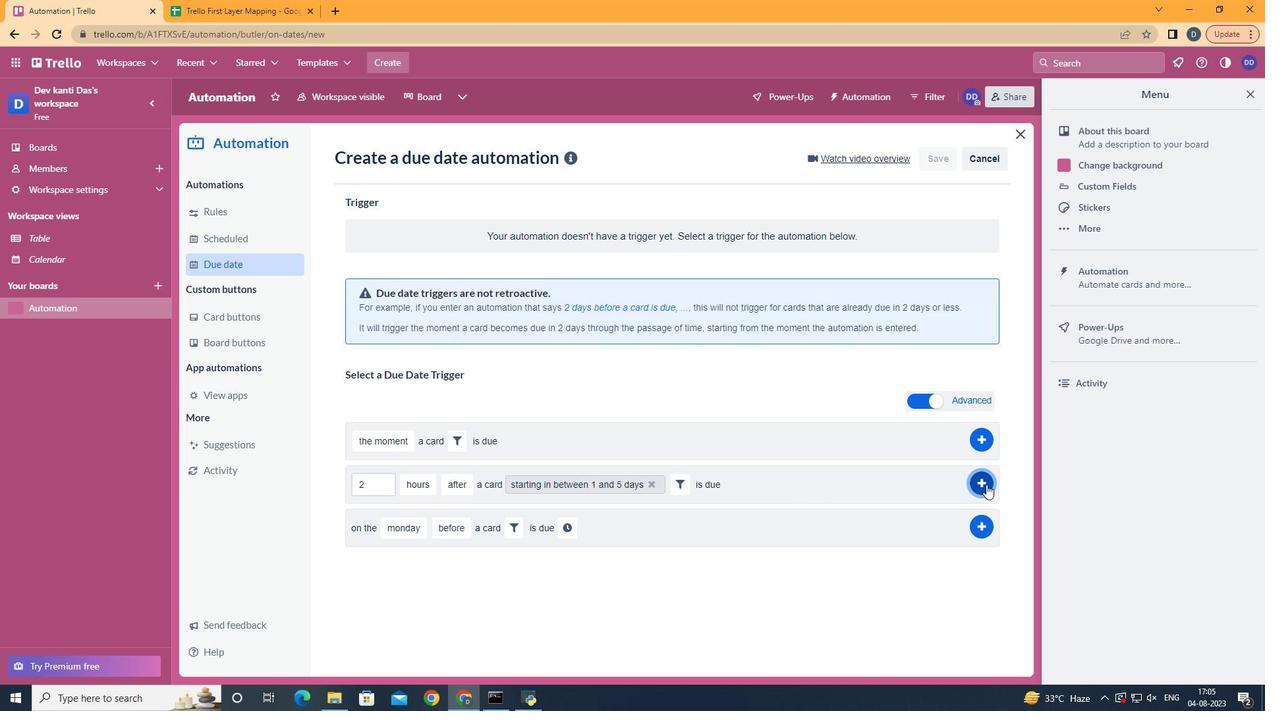 
Action: Mouse pressed left at (991, 489)
Screenshot: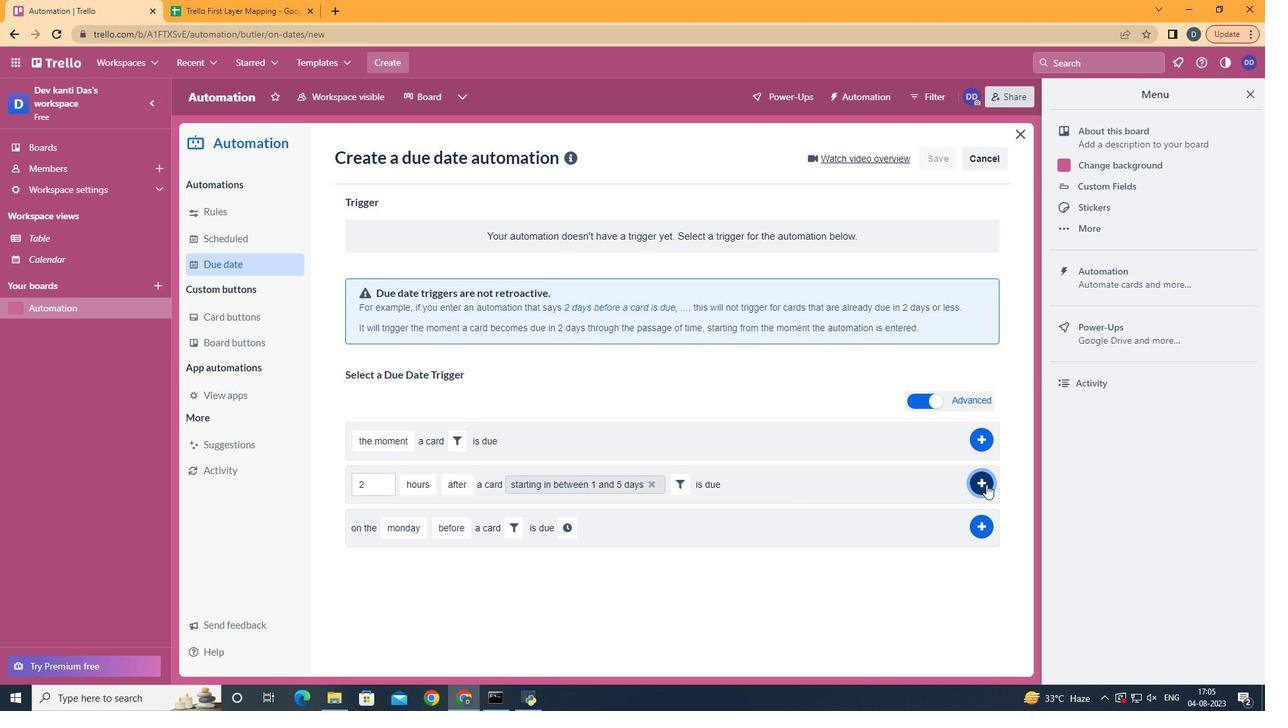 
Action: Mouse moved to (479, 211)
Screenshot: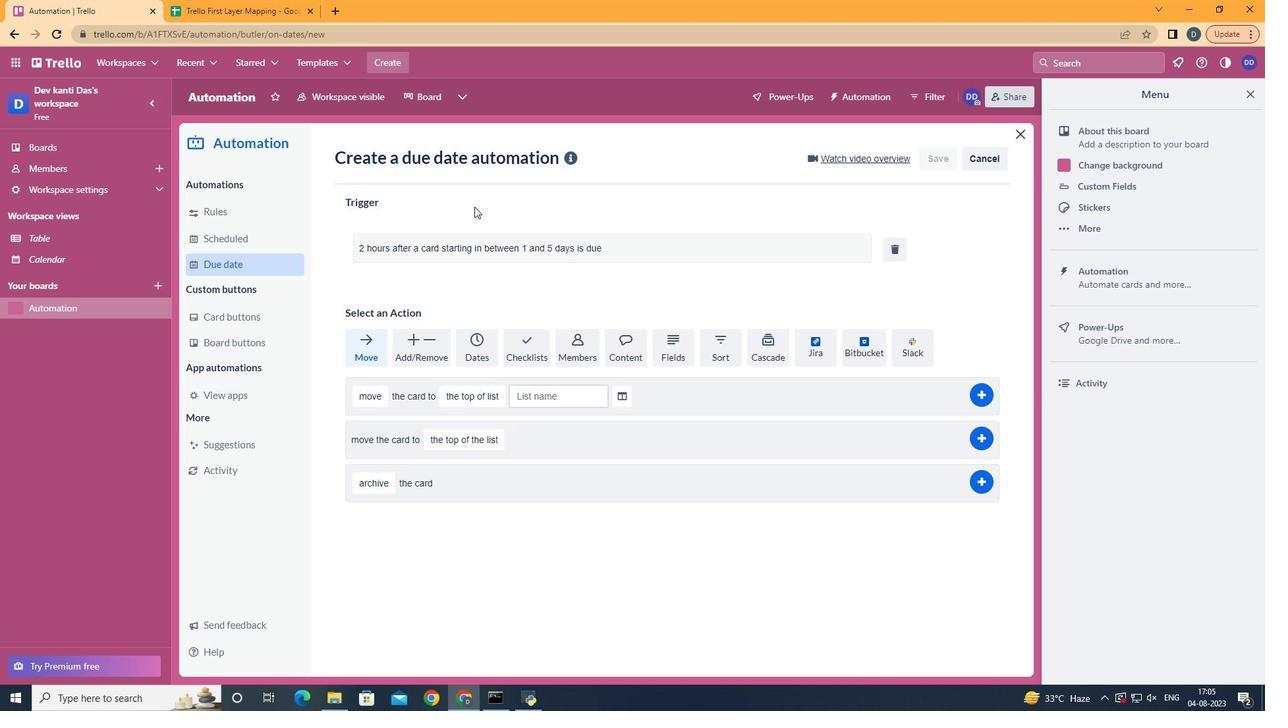 
